 Task: Look for products with apple flavor in the category "Powered Drink MIxes".
Action: Mouse pressed left at (23, 90)
Screenshot: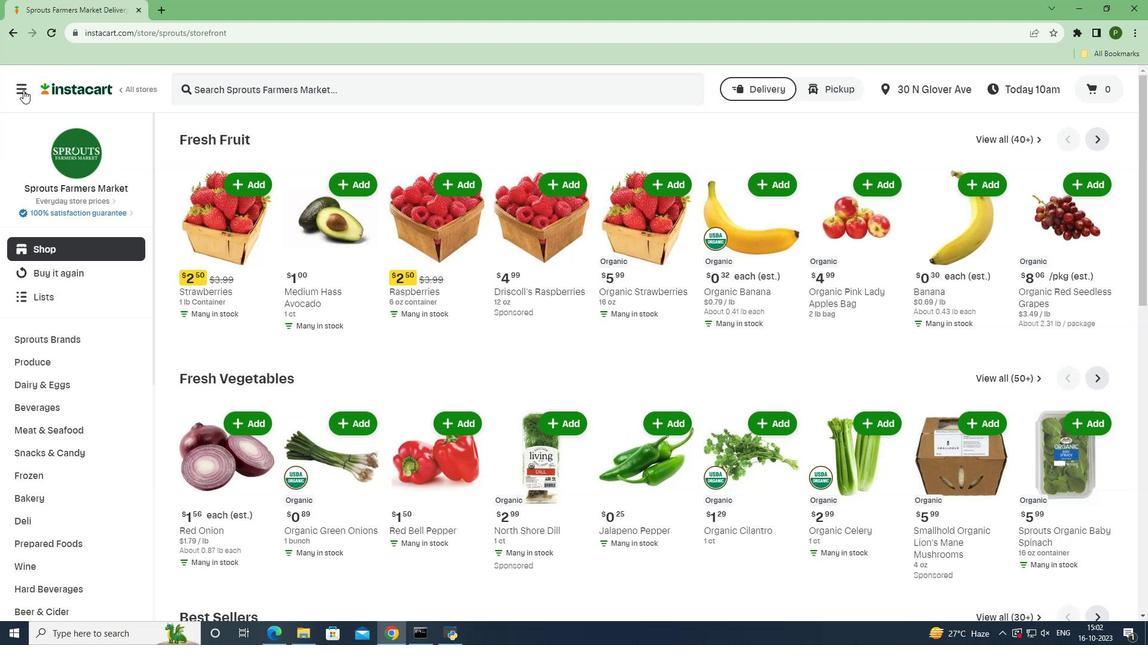
Action: Mouse moved to (52, 315)
Screenshot: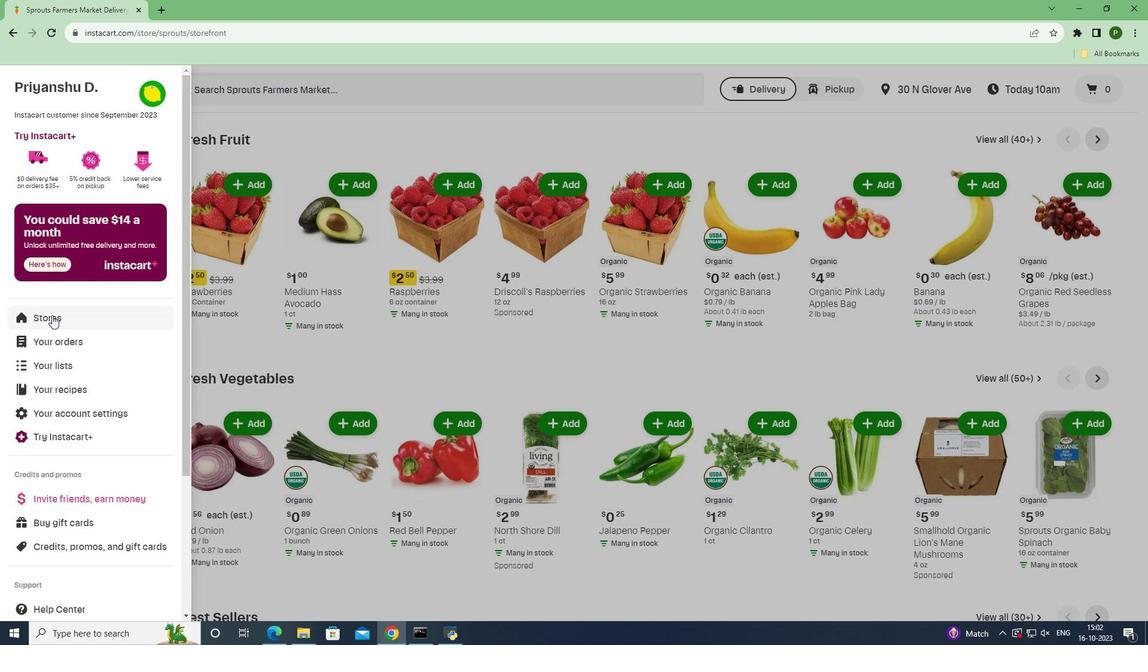 
Action: Mouse pressed left at (52, 315)
Screenshot: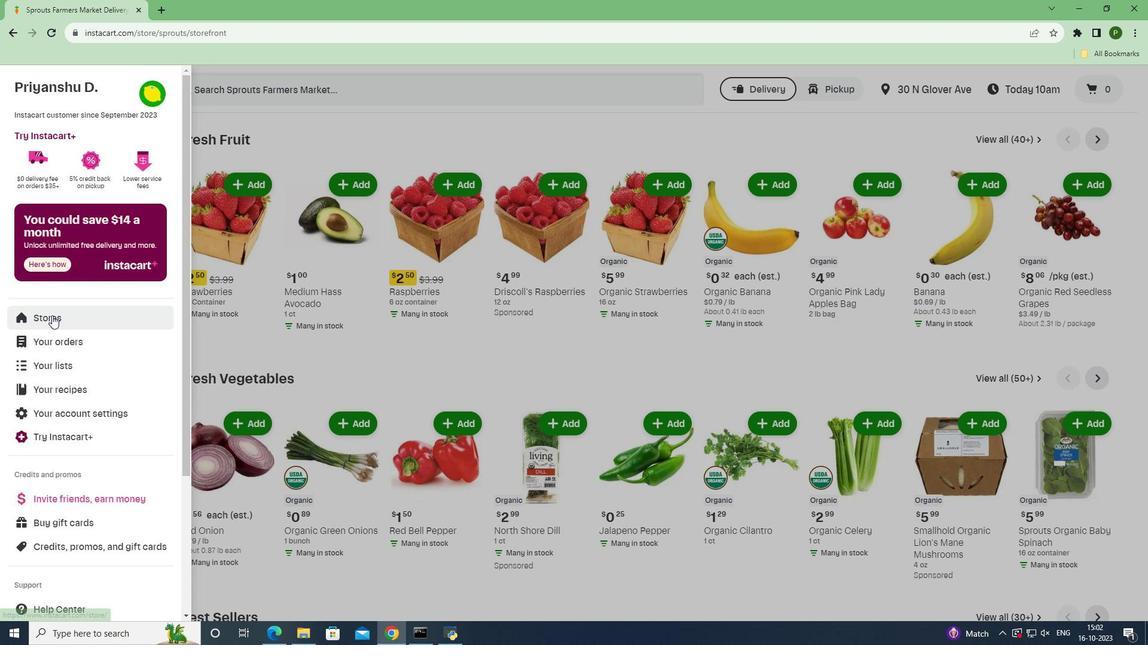 
Action: Mouse moved to (262, 133)
Screenshot: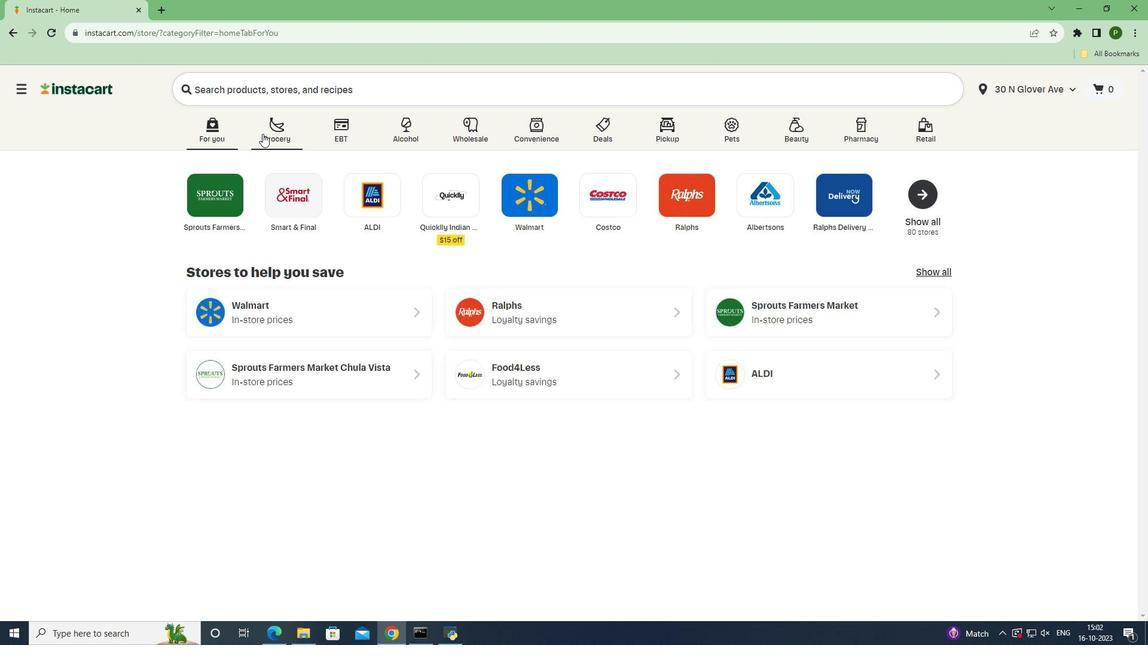 
Action: Mouse pressed left at (262, 133)
Screenshot: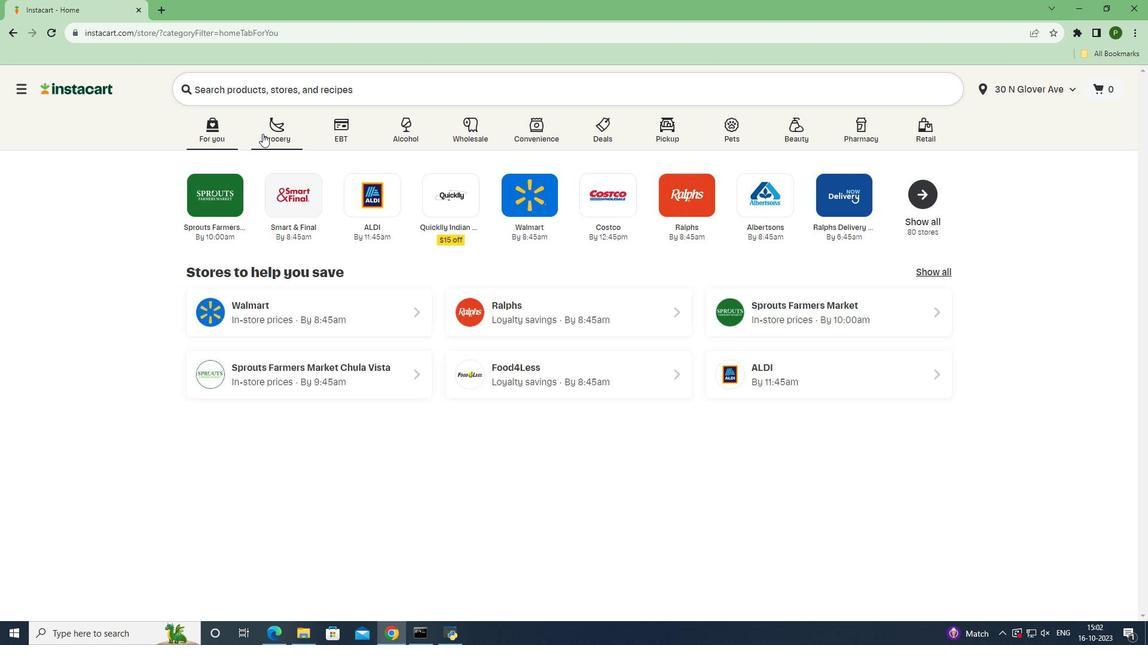 
Action: Mouse moved to (720, 266)
Screenshot: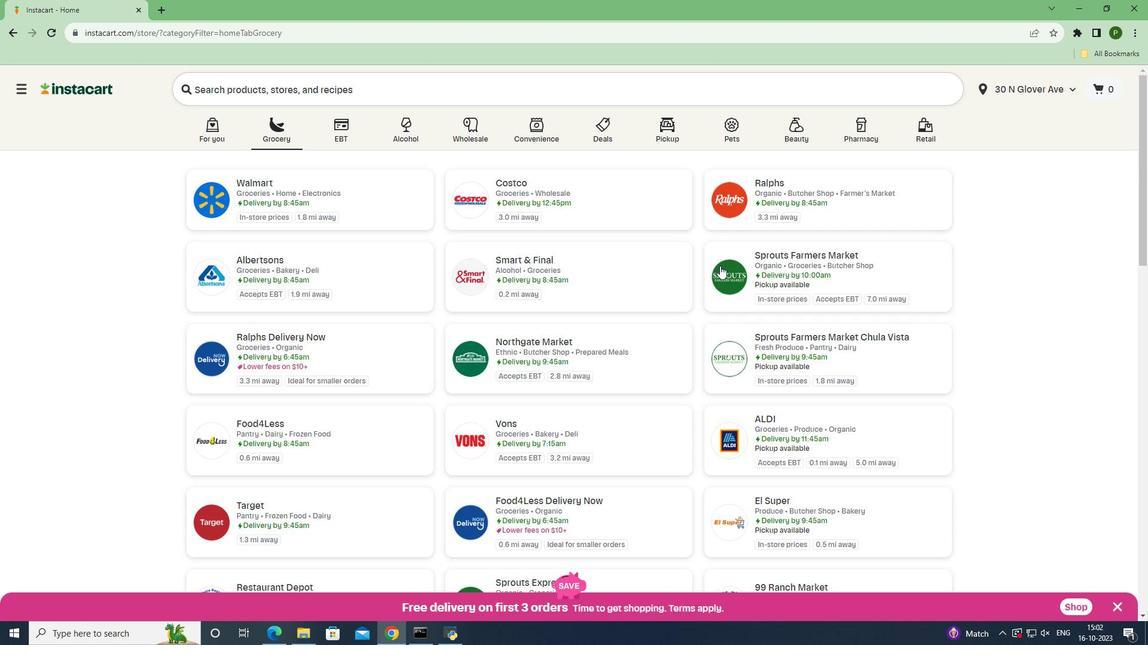
Action: Mouse pressed left at (720, 266)
Screenshot: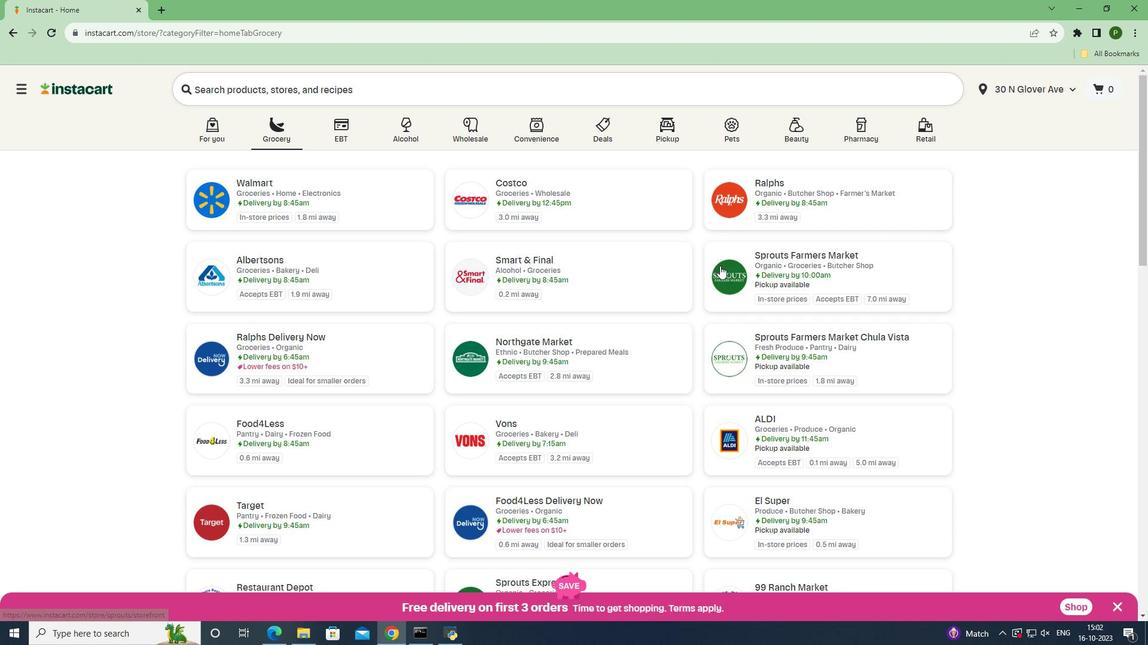 
Action: Mouse moved to (26, 402)
Screenshot: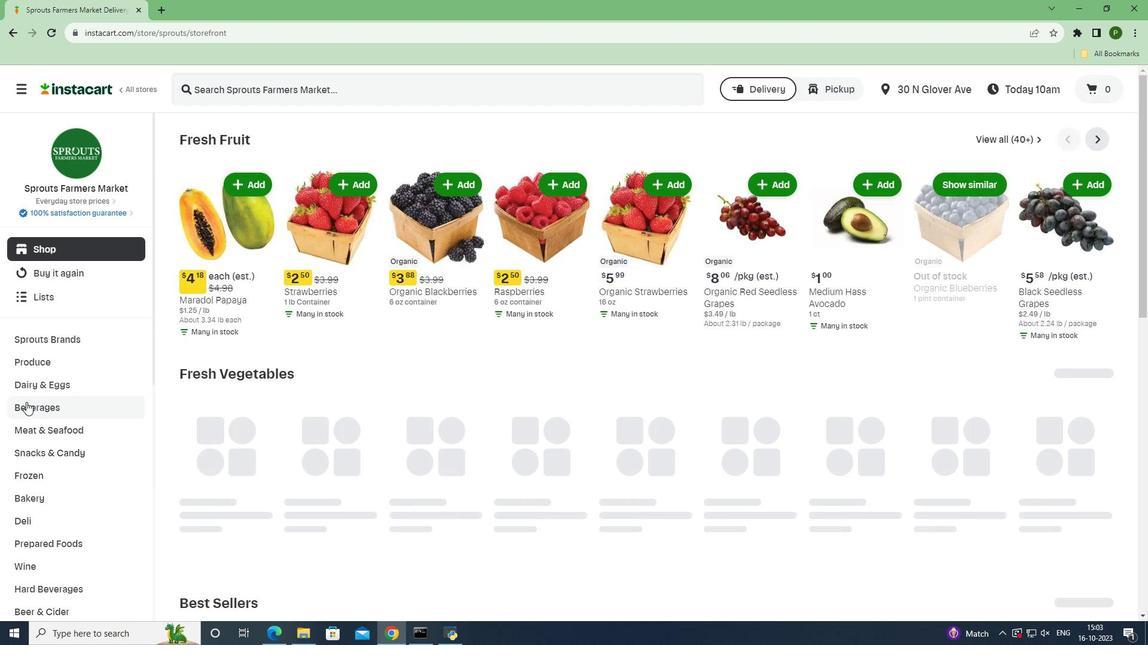 
Action: Mouse pressed left at (26, 402)
Screenshot: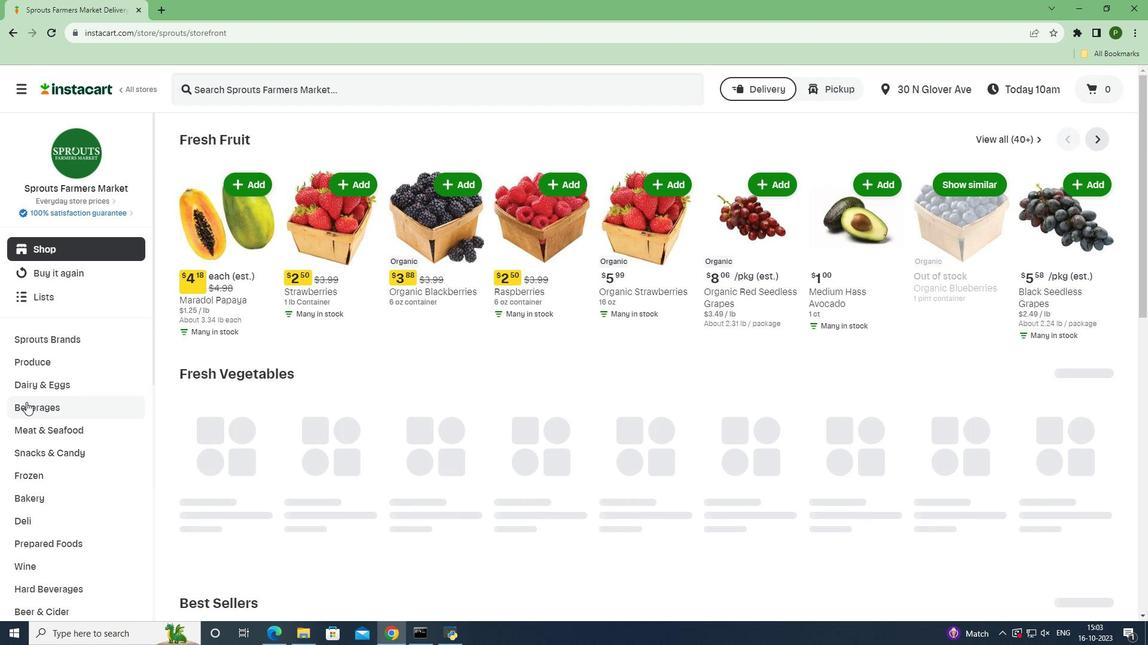 
Action: Mouse moved to (1081, 167)
Screenshot: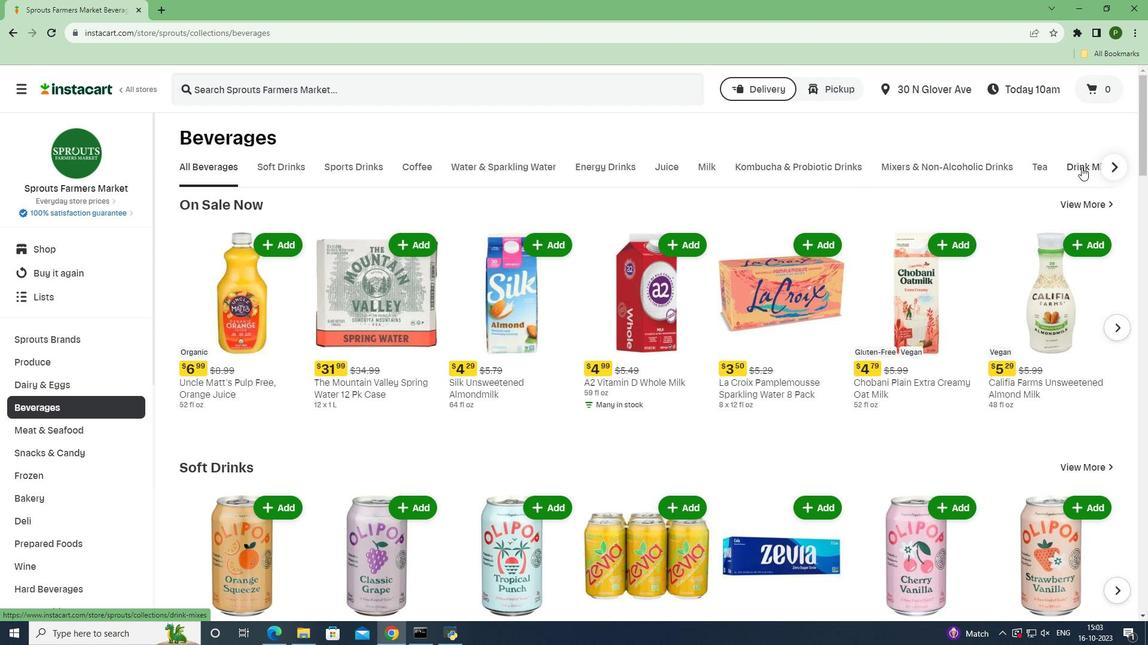 
Action: Mouse pressed left at (1081, 167)
Screenshot: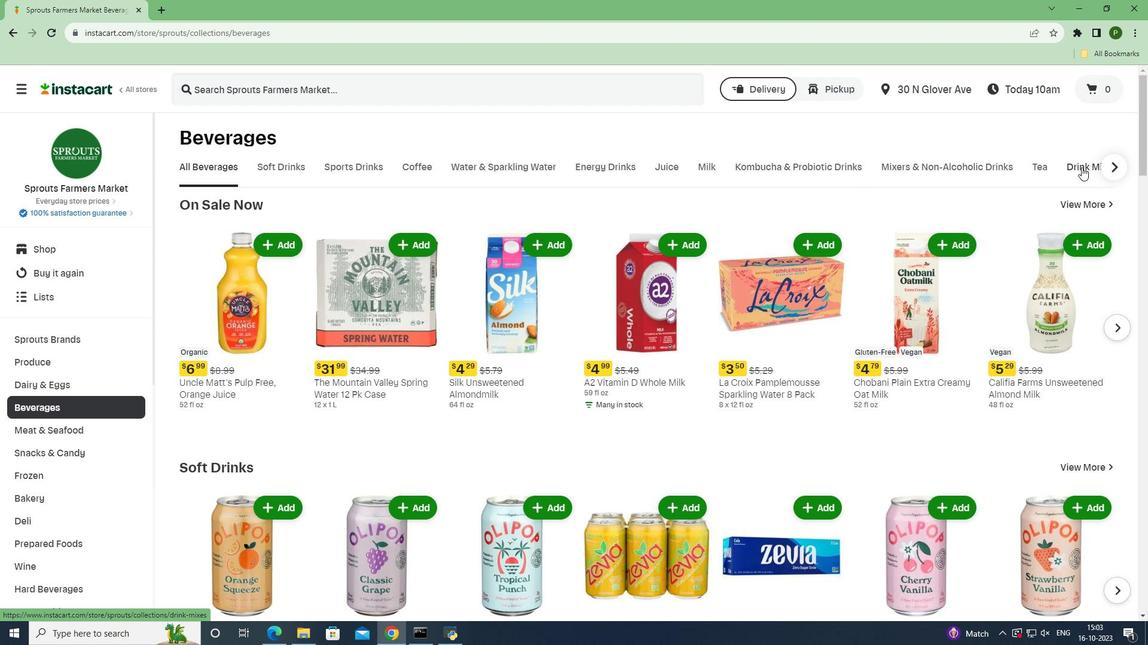 
Action: Mouse moved to (339, 214)
Screenshot: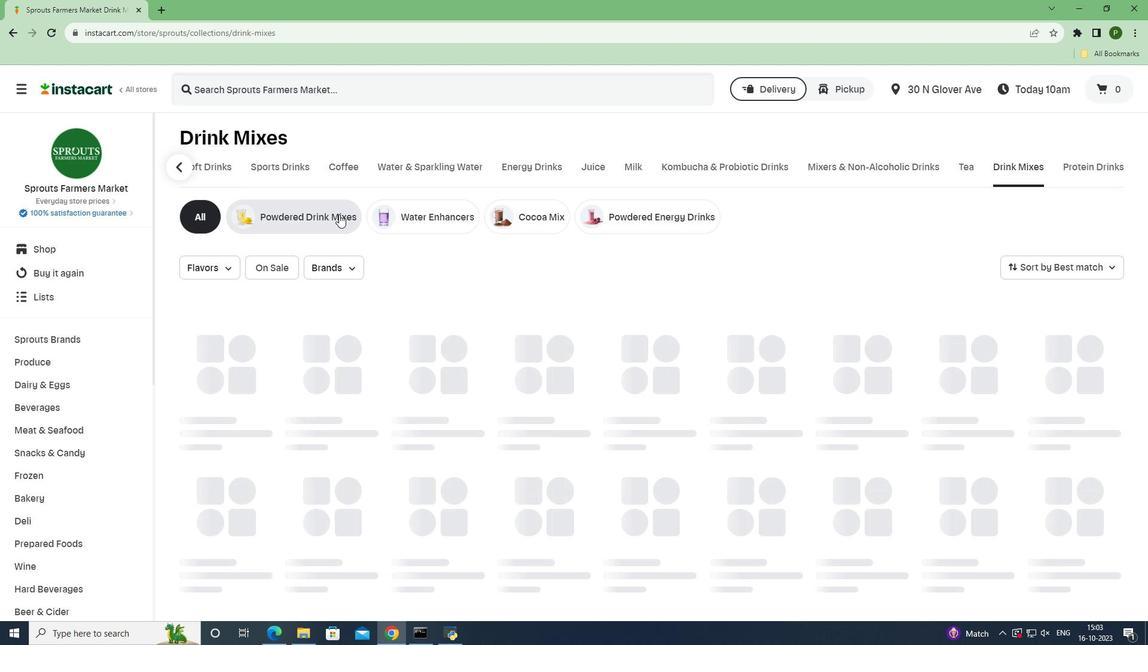 
Action: Mouse pressed left at (339, 214)
Screenshot: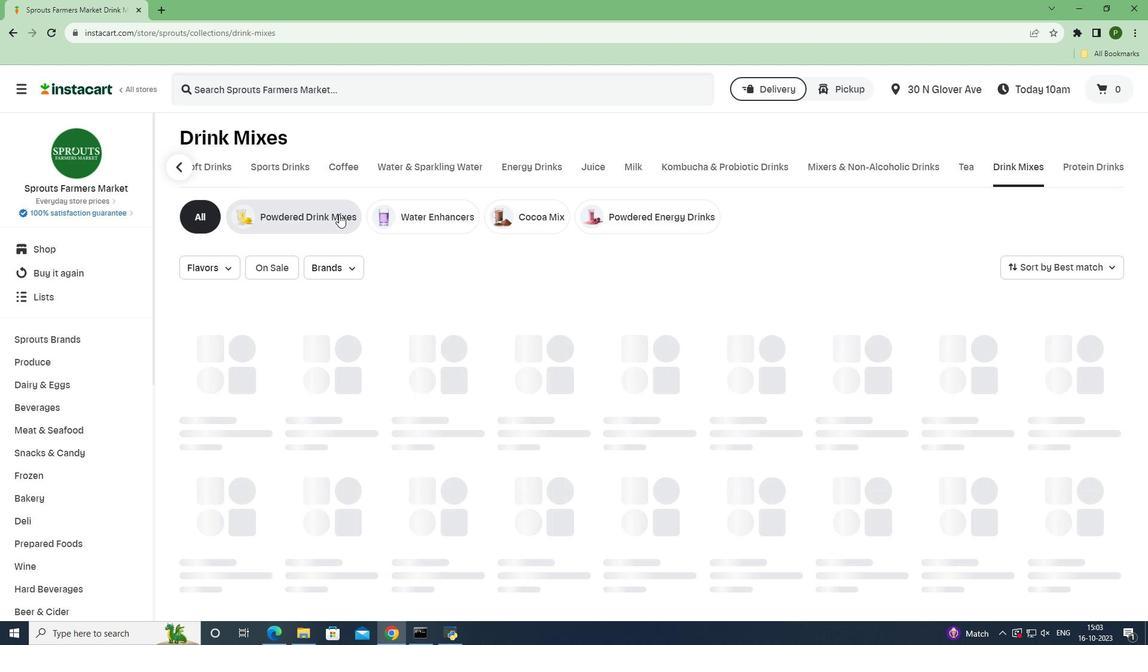 
Action: Mouse moved to (217, 265)
Screenshot: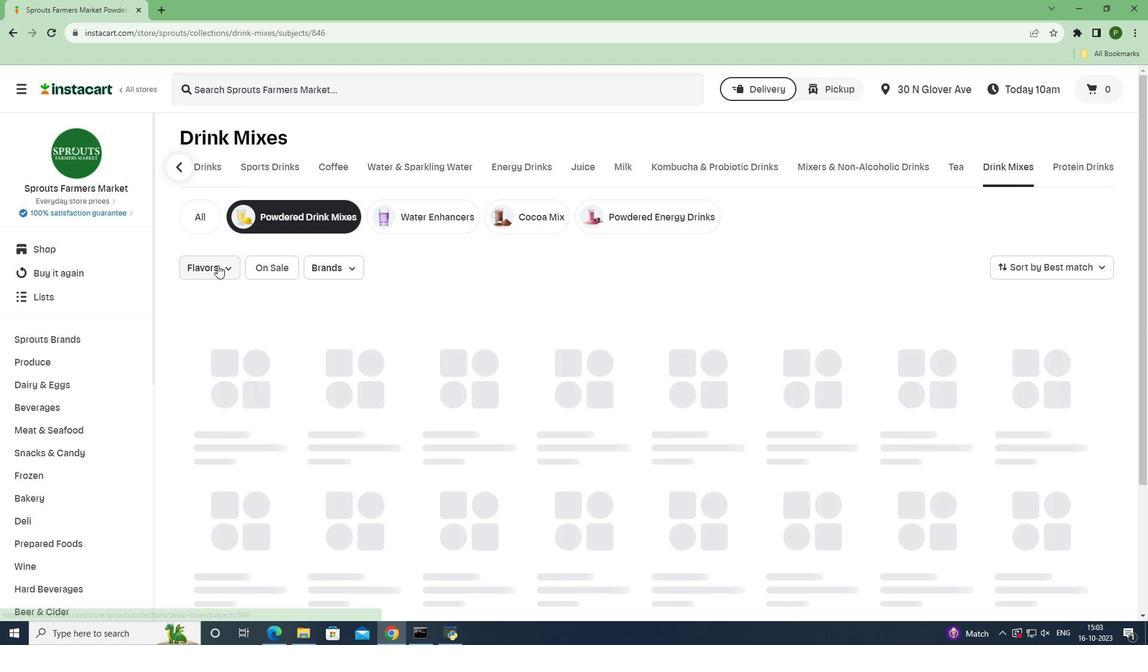 
Action: Mouse pressed left at (217, 265)
Screenshot: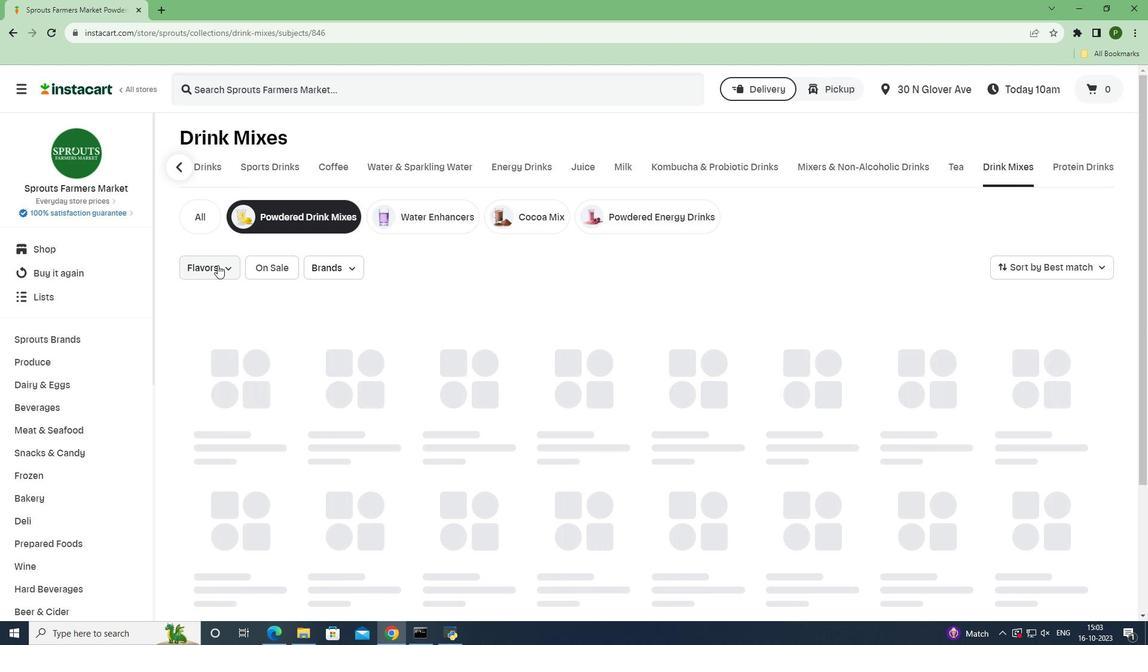 
Action: Mouse moved to (238, 360)
Screenshot: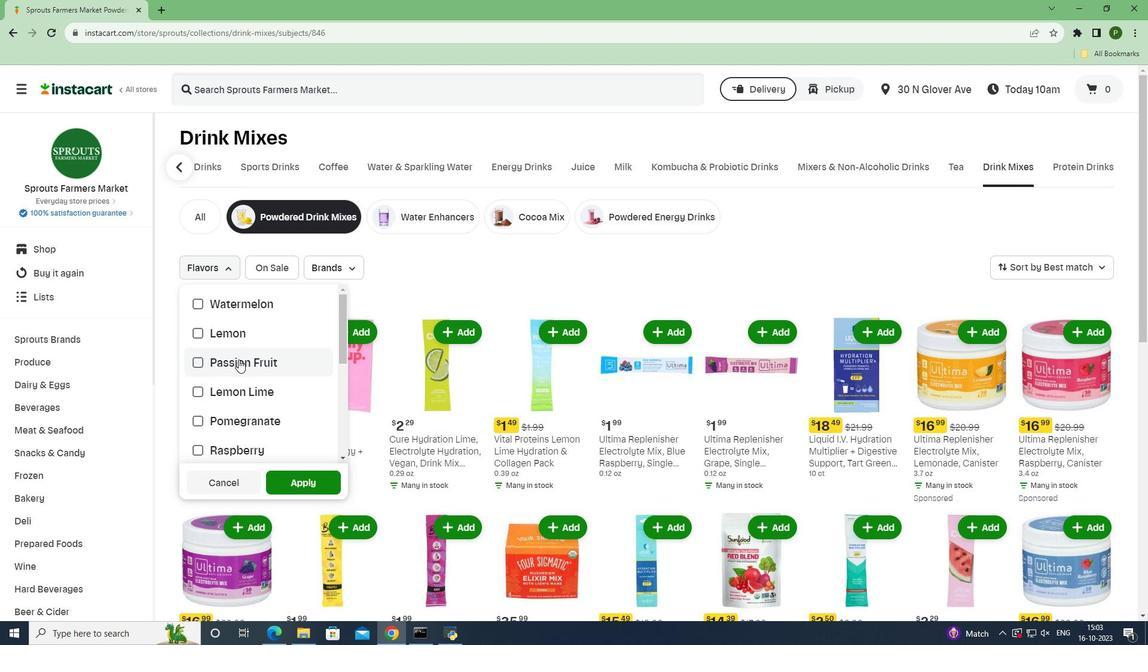 
Action: Mouse scrolled (238, 359) with delta (0, 0)
Screenshot: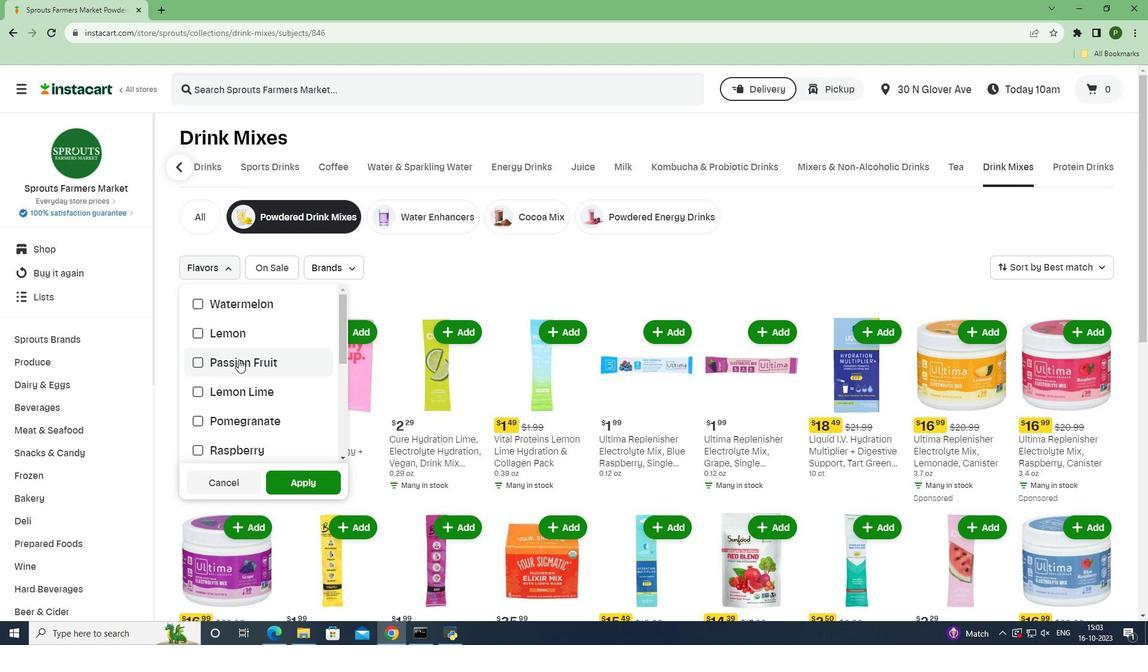 
Action: Mouse scrolled (238, 359) with delta (0, 0)
Screenshot: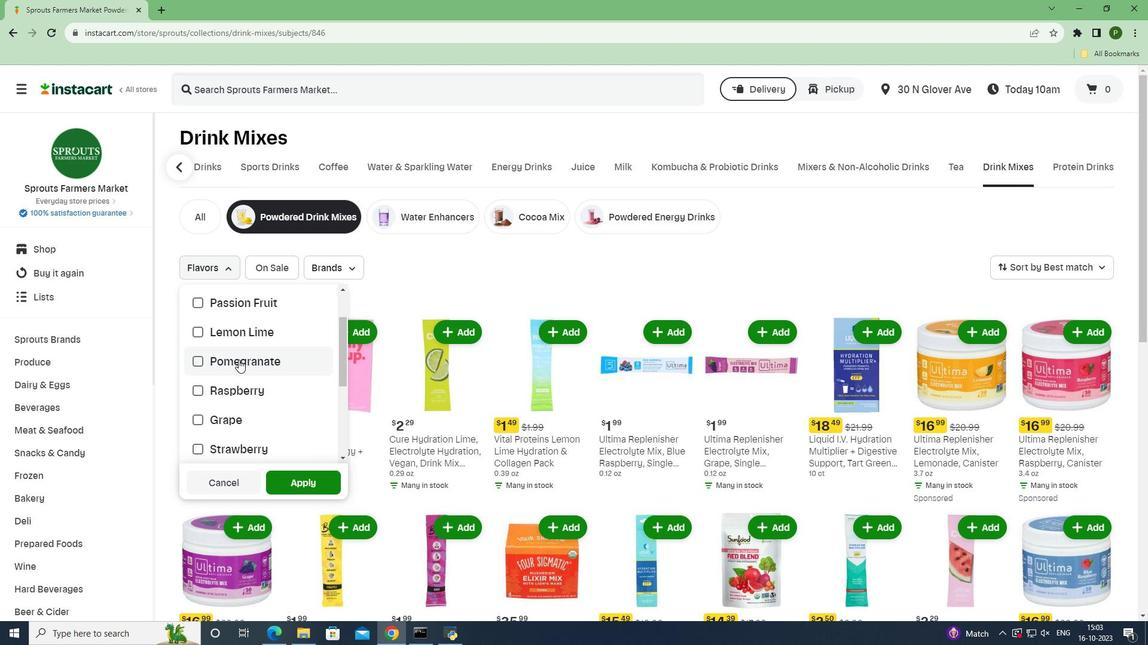 
Action: Mouse moved to (230, 422)
Screenshot: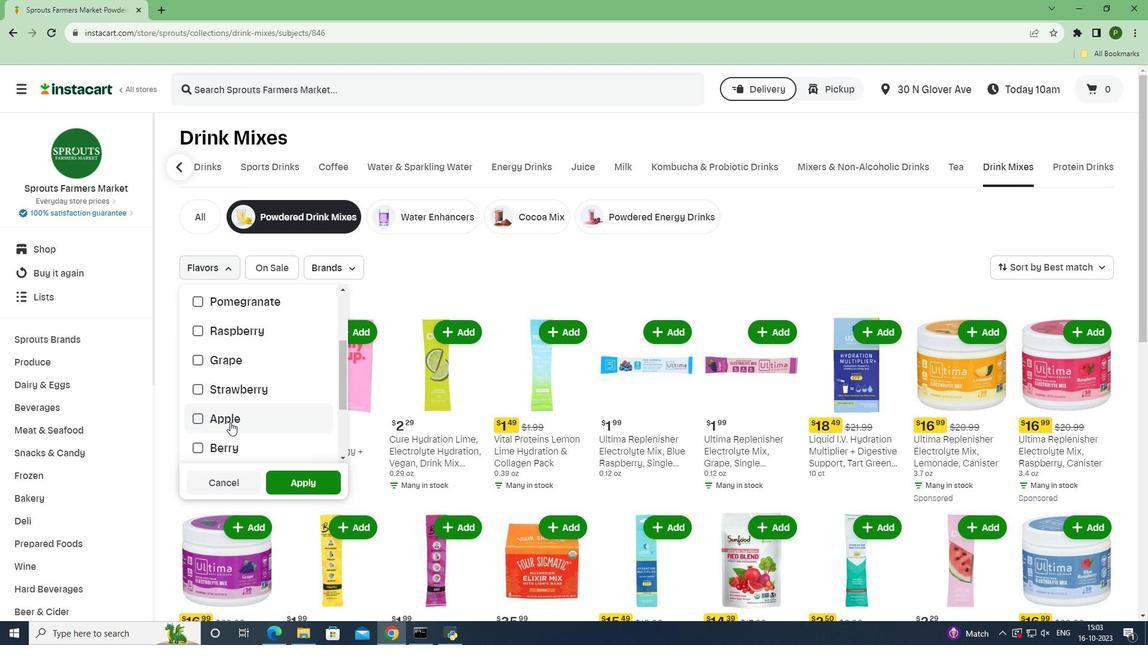
Action: Mouse pressed left at (230, 422)
Screenshot: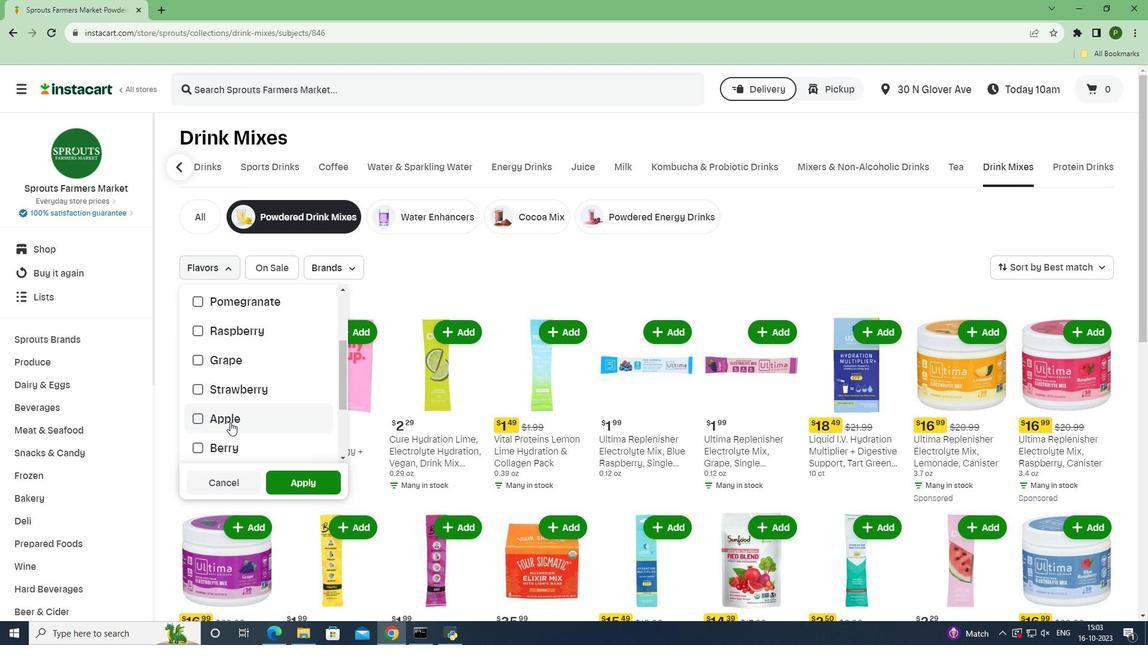 
Action: Mouse moved to (290, 476)
Screenshot: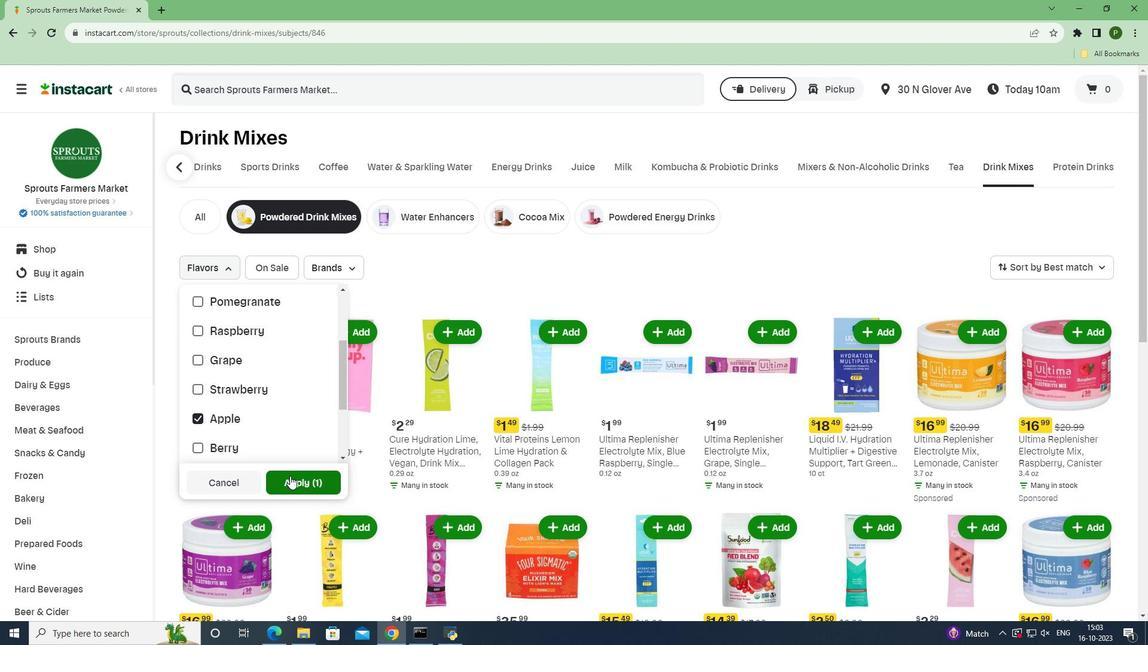 
Action: Mouse pressed left at (290, 476)
Screenshot: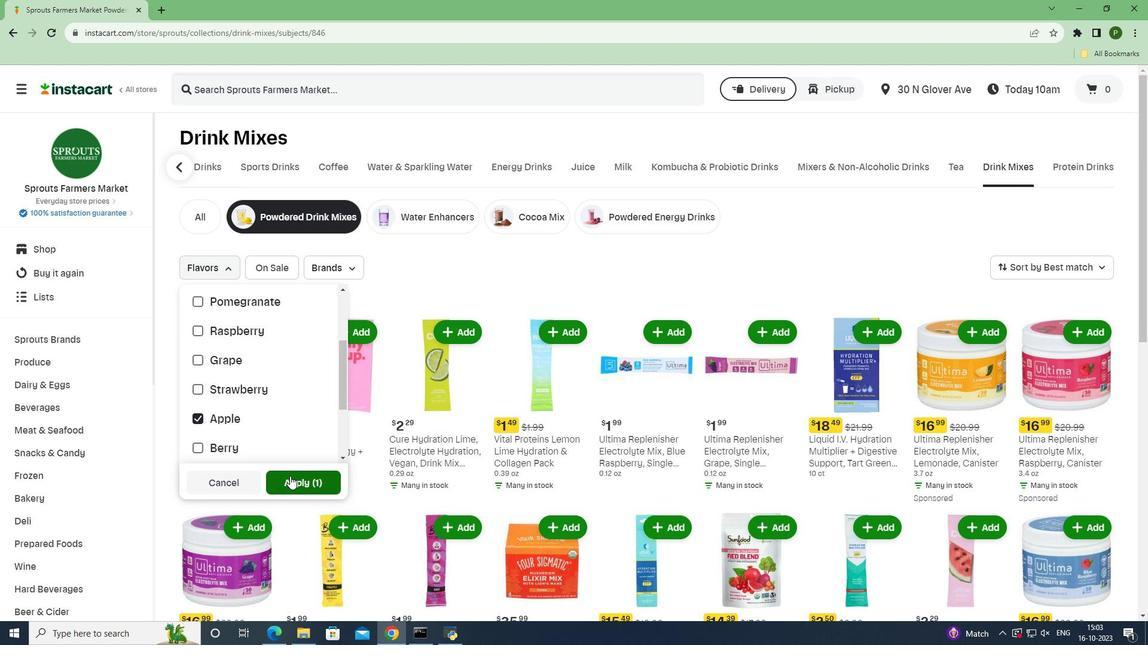
Action: Mouse moved to (418, 461)
Screenshot: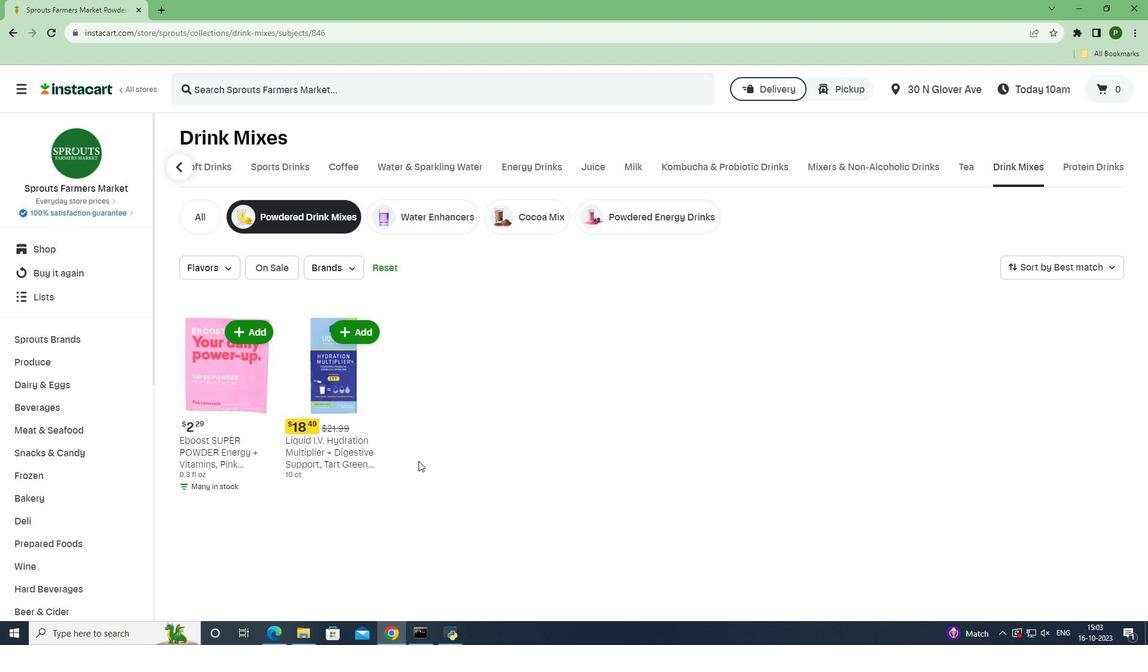 
